 Task: Create a due date automation trigger when advanced on, on the wednesday of the week before a card is due add basic assigned to anyone at 11:00 AM.
Action: Mouse moved to (1155, 96)
Screenshot: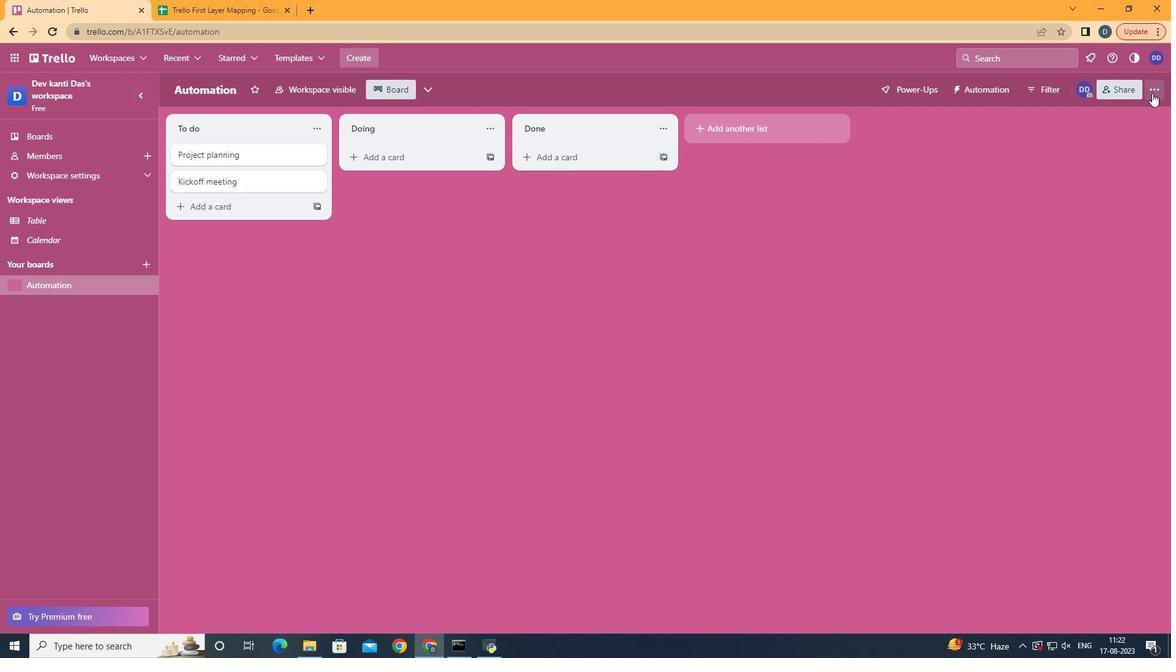 
Action: Mouse pressed left at (1155, 96)
Screenshot: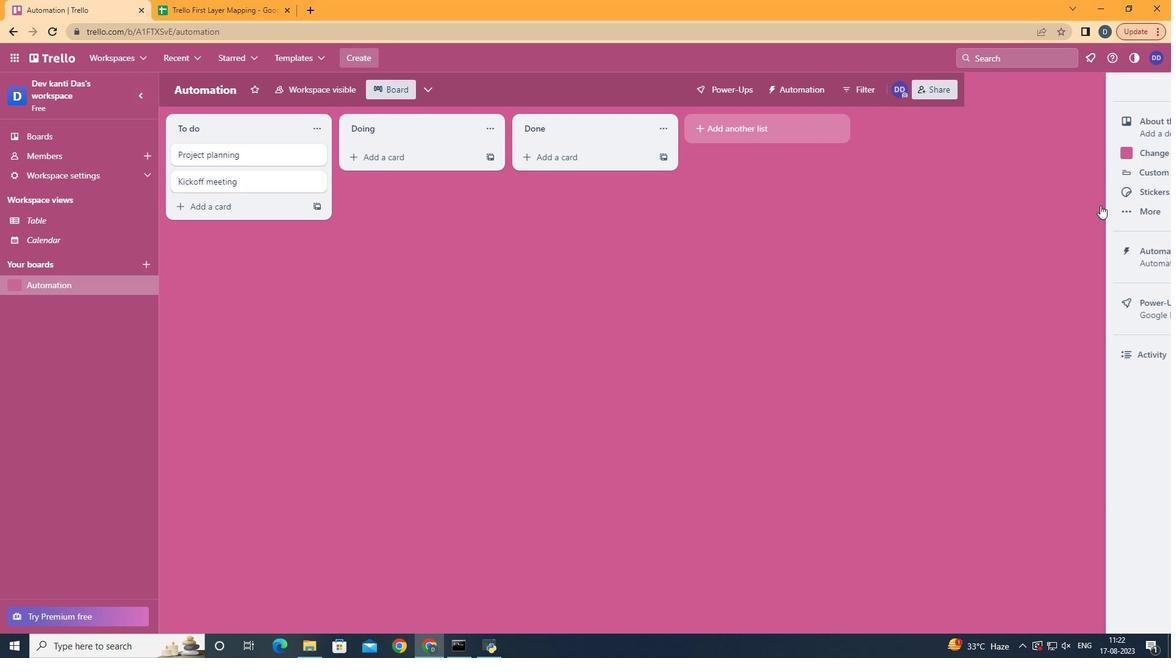 
Action: Mouse moved to (1080, 266)
Screenshot: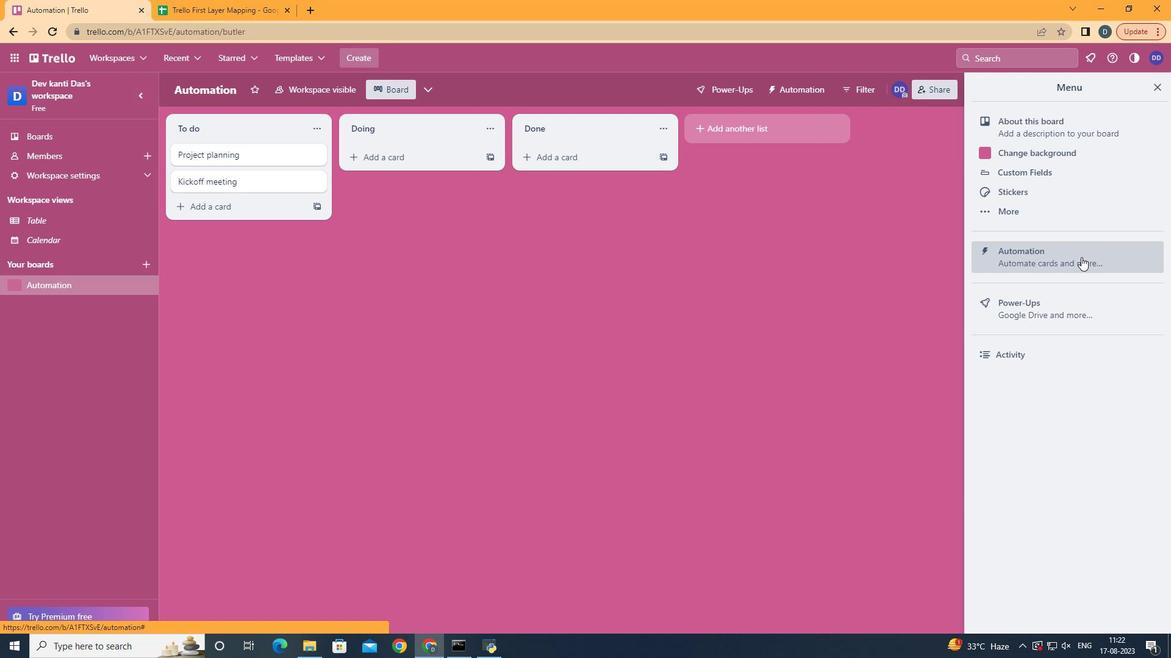 
Action: Mouse pressed left at (1080, 266)
Screenshot: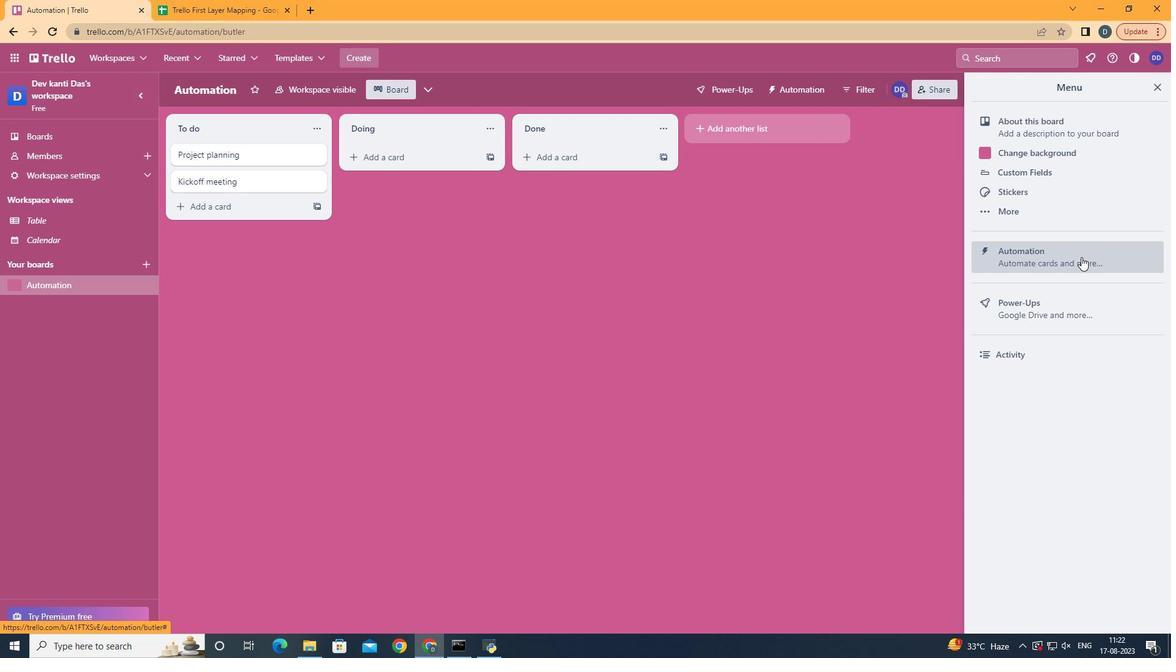 
Action: Mouse moved to (225, 251)
Screenshot: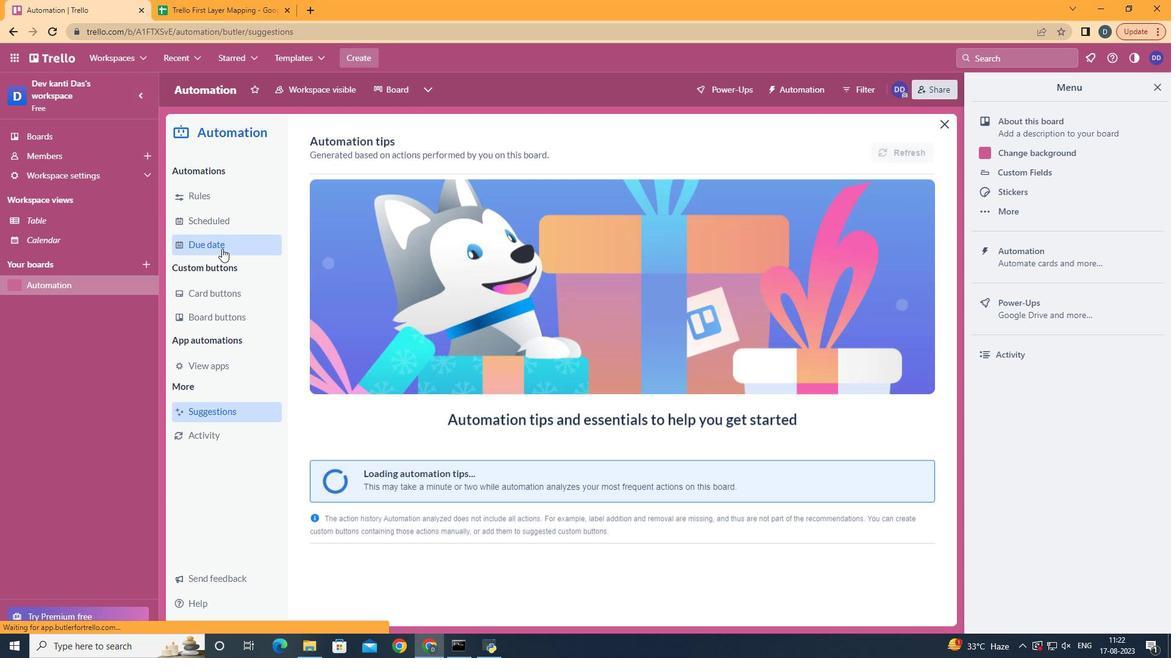 
Action: Mouse pressed left at (225, 251)
Screenshot: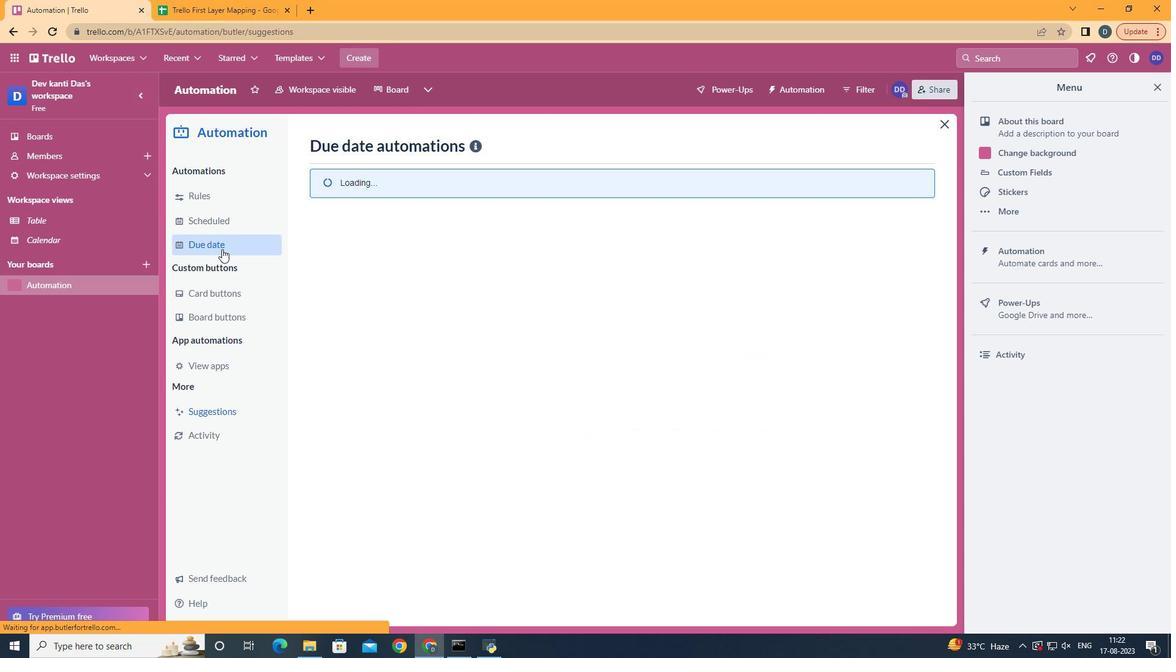 
Action: Mouse moved to (855, 147)
Screenshot: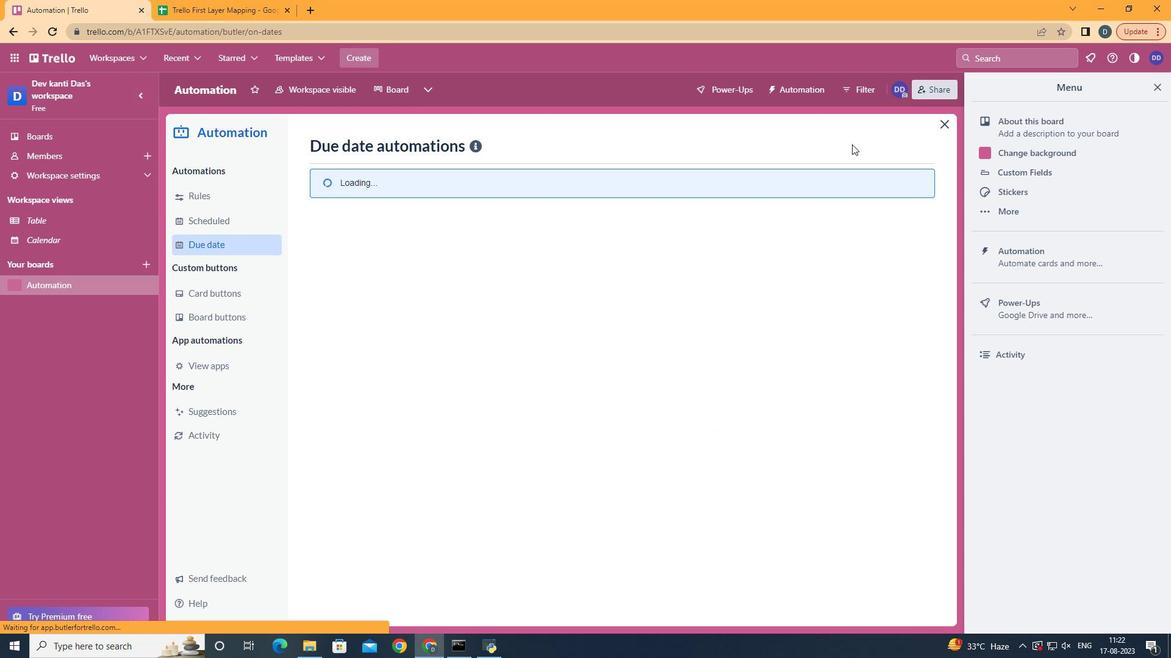 
Action: Mouse pressed left at (855, 147)
Screenshot: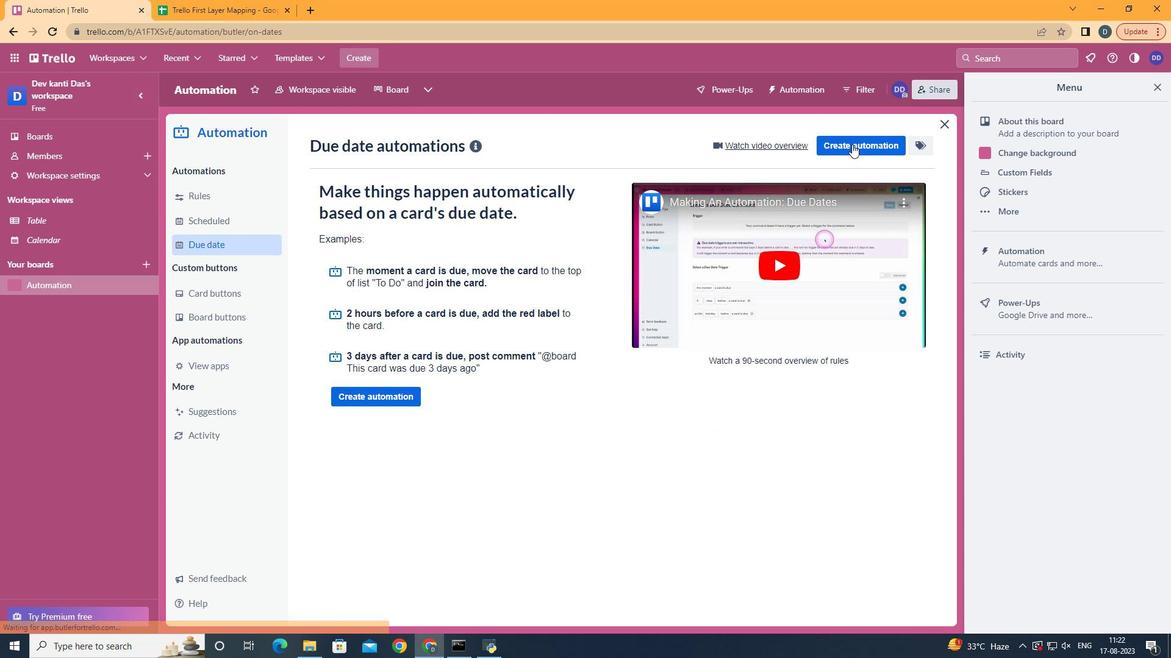 
Action: Mouse pressed left at (855, 147)
Screenshot: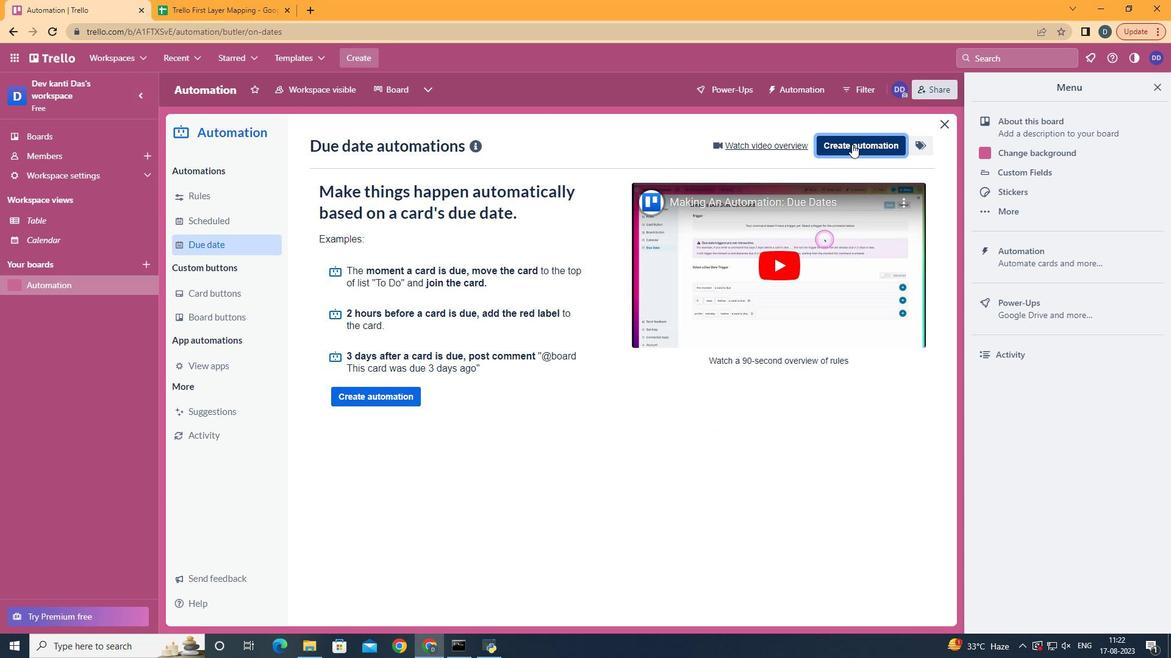 
Action: Mouse moved to (692, 260)
Screenshot: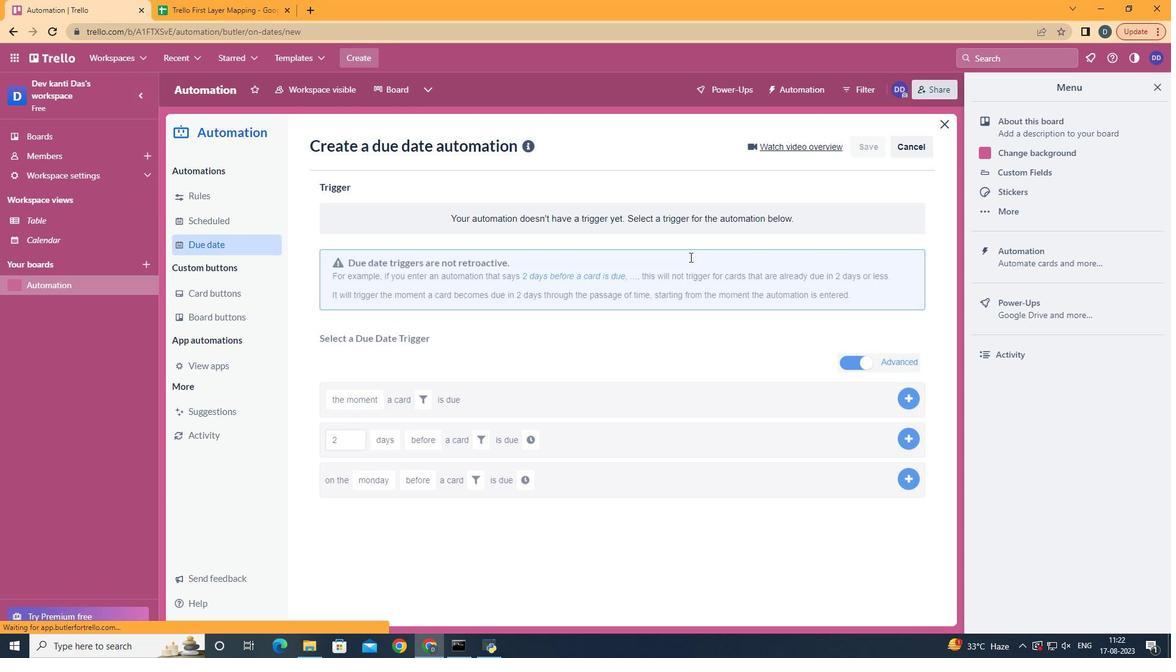 
Action: Mouse pressed left at (692, 260)
Screenshot: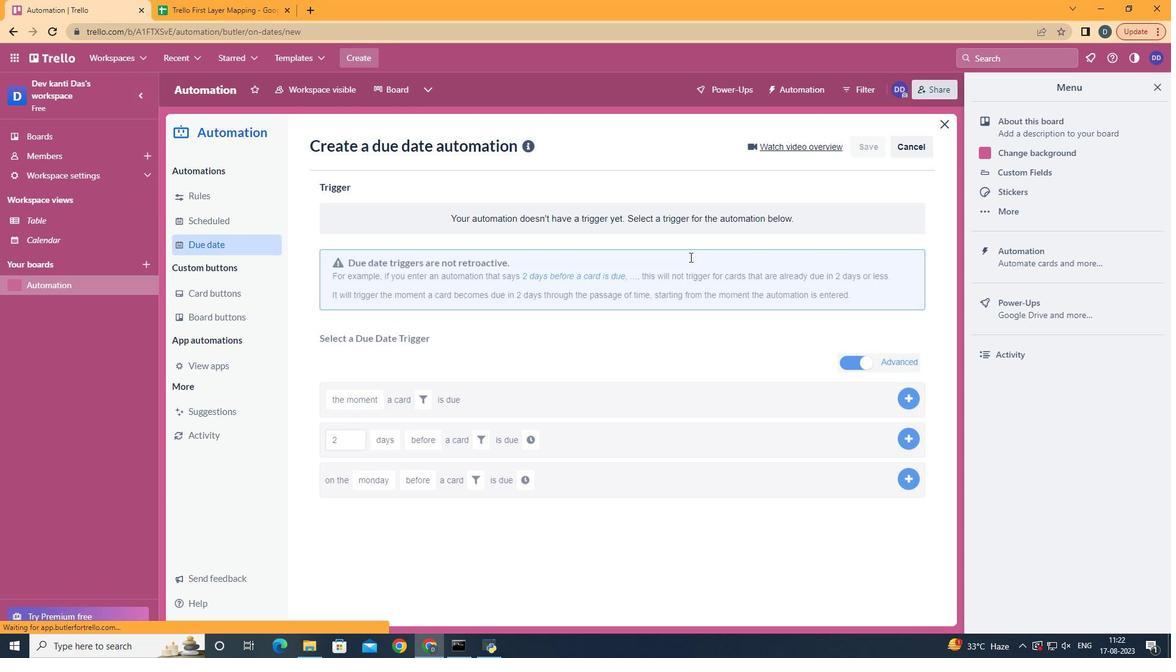 
Action: Mouse moved to (406, 373)
Screenshot: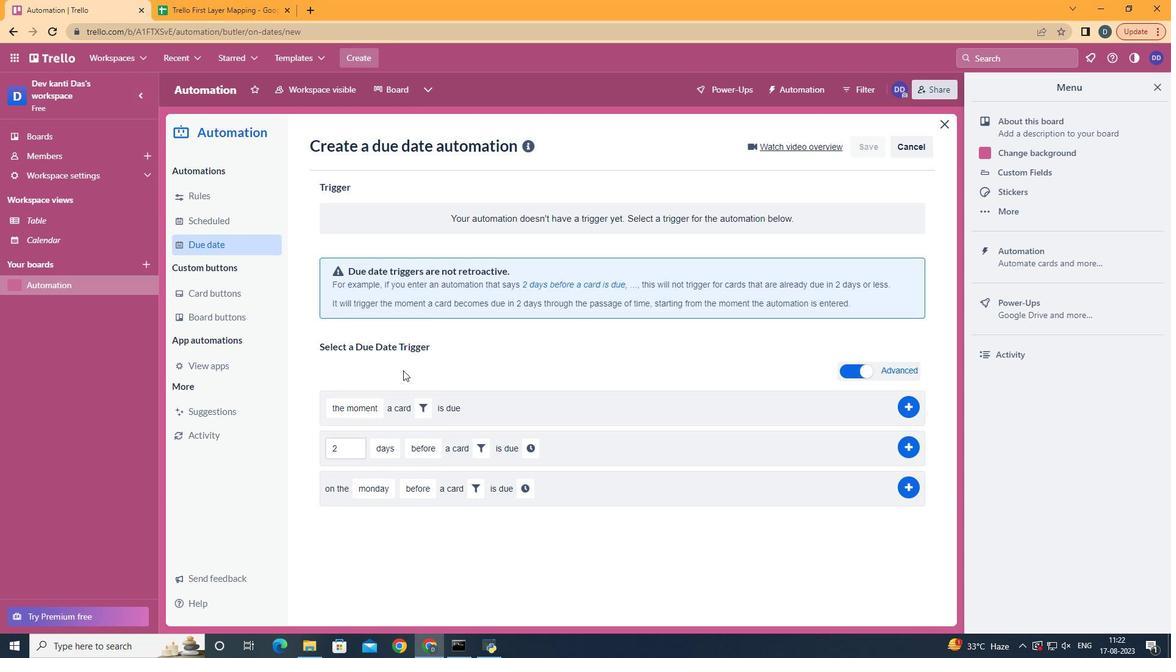 
Action: Mouse pressed left at (406, 373)
Screenshot: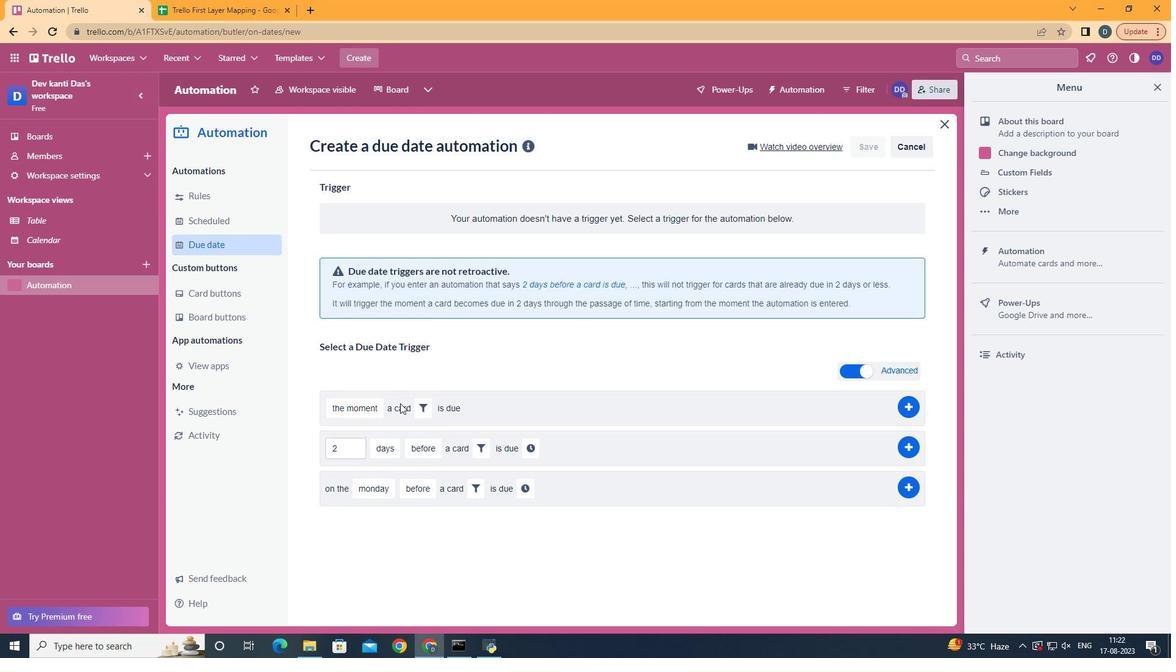 
Action: Mouse moved to (408, 376)
Screenshot: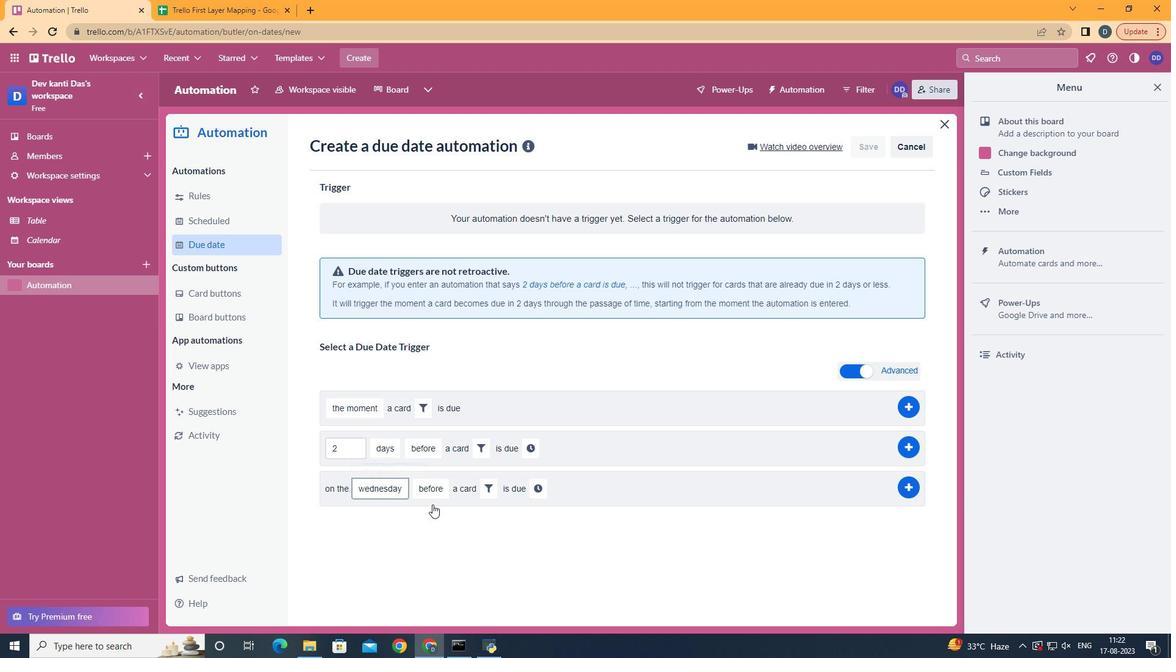 
Action: Mouse pressed left at (408, 376)
Screenshot: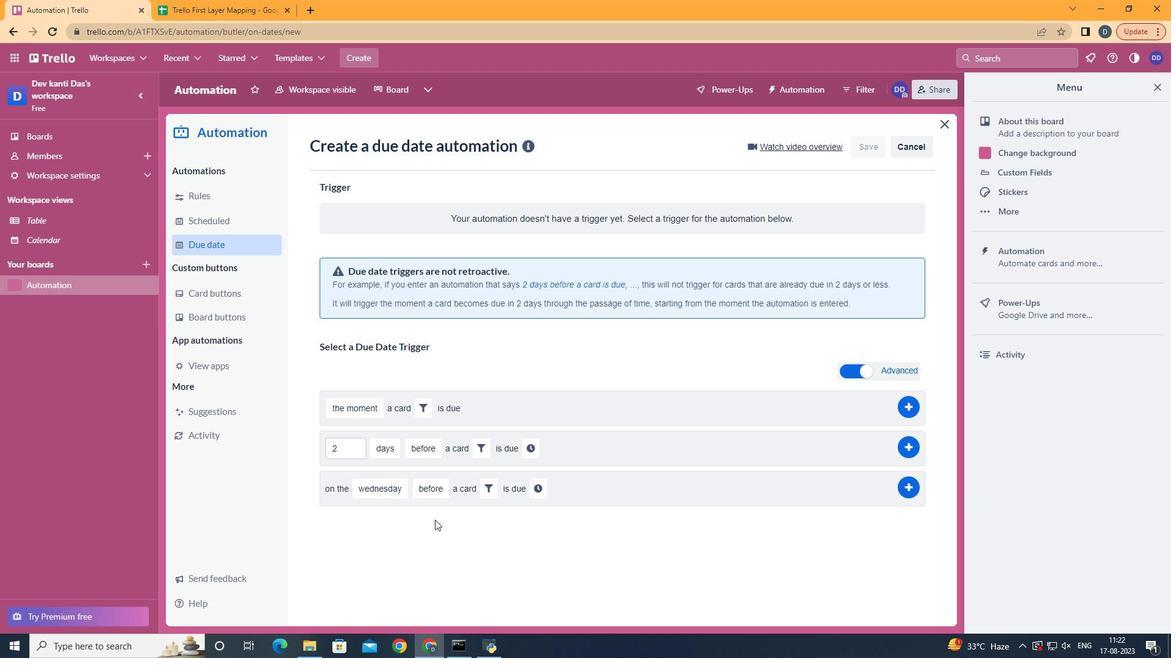 
Action: Mouse moved to (450, 589)
Screenshot: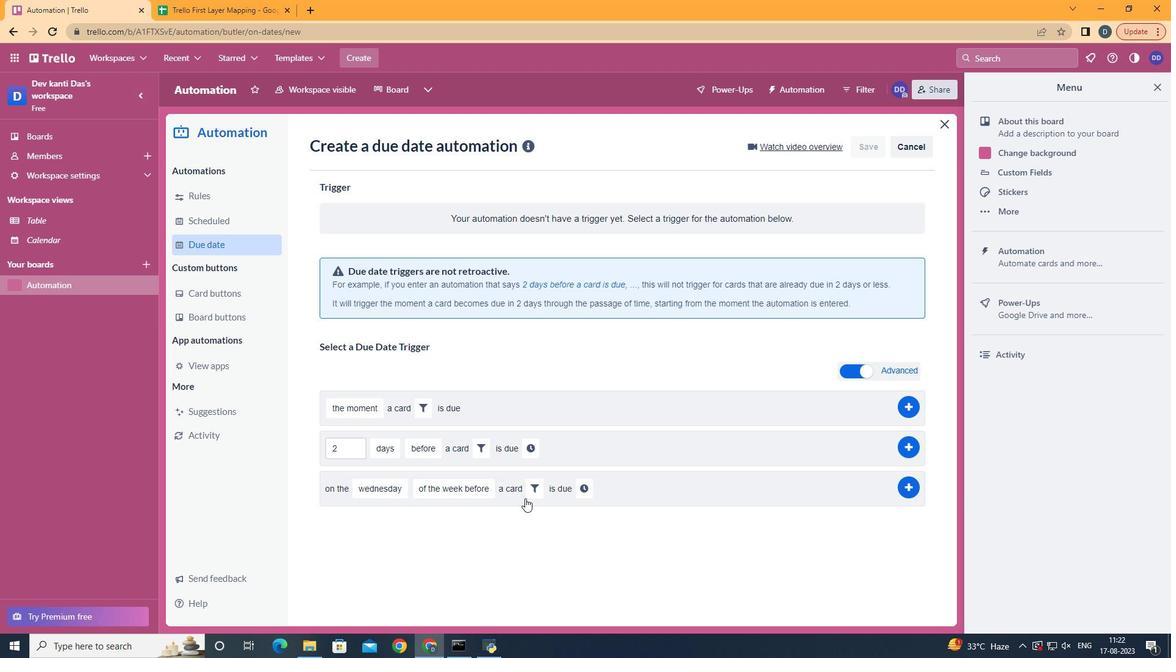 
Action: Mouse pressed left at (450, 589)
Screenshot: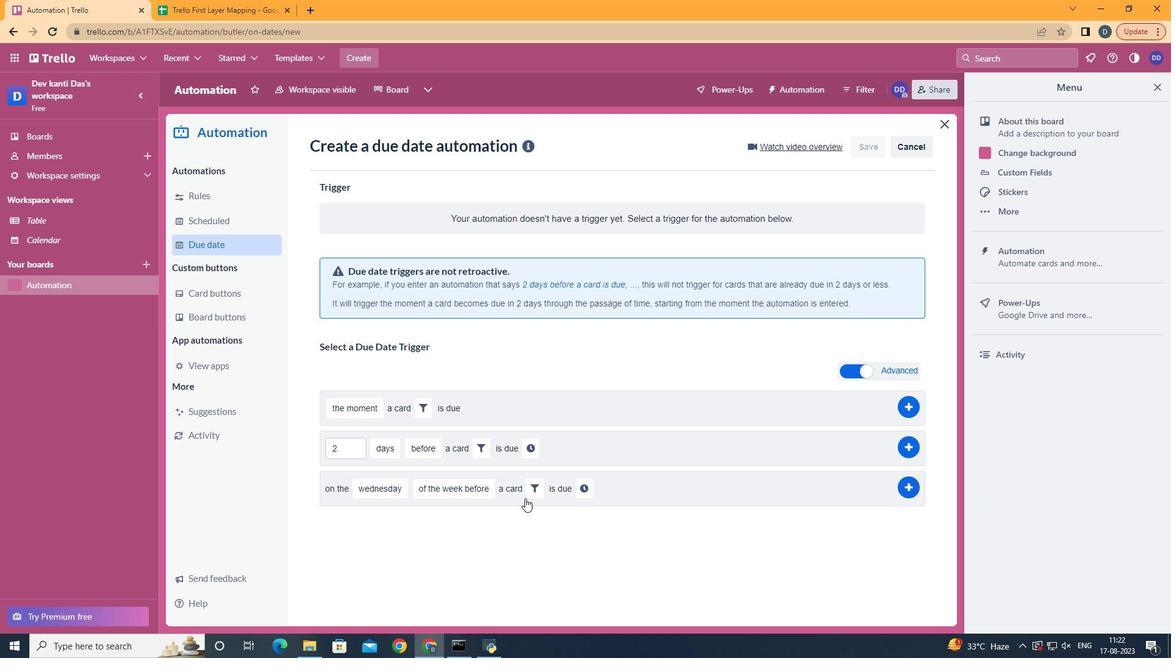 
Action: Mouse moved to (534, 496)
Screenshot: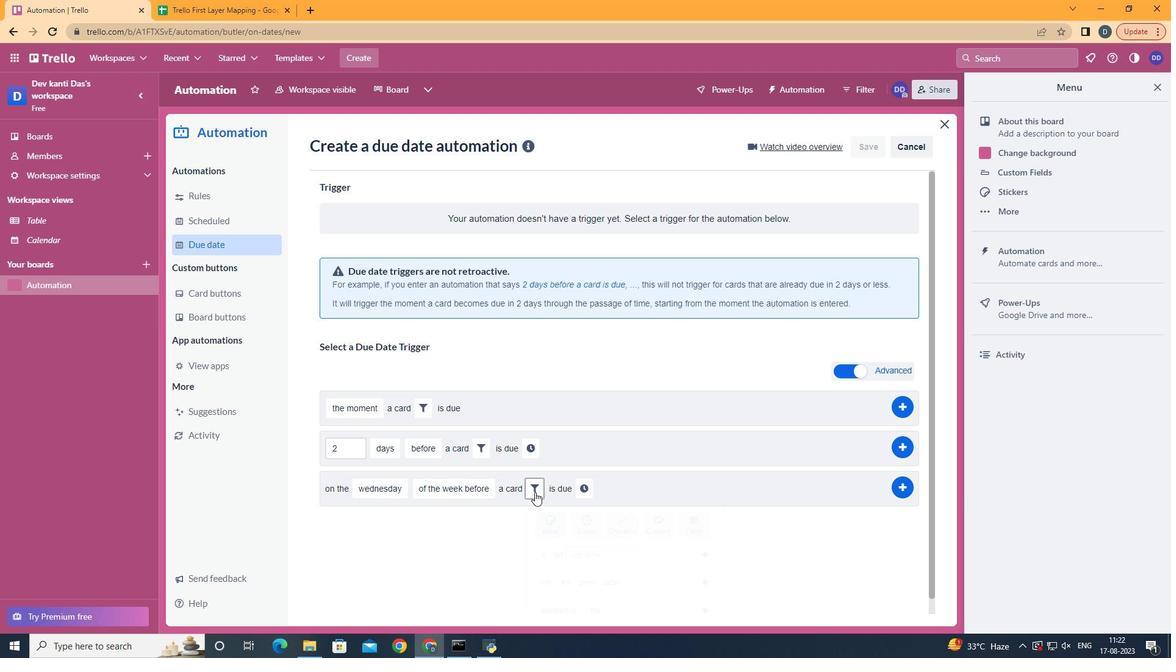 
Action: Mouse pressed left at (534, 496)
Screenshot: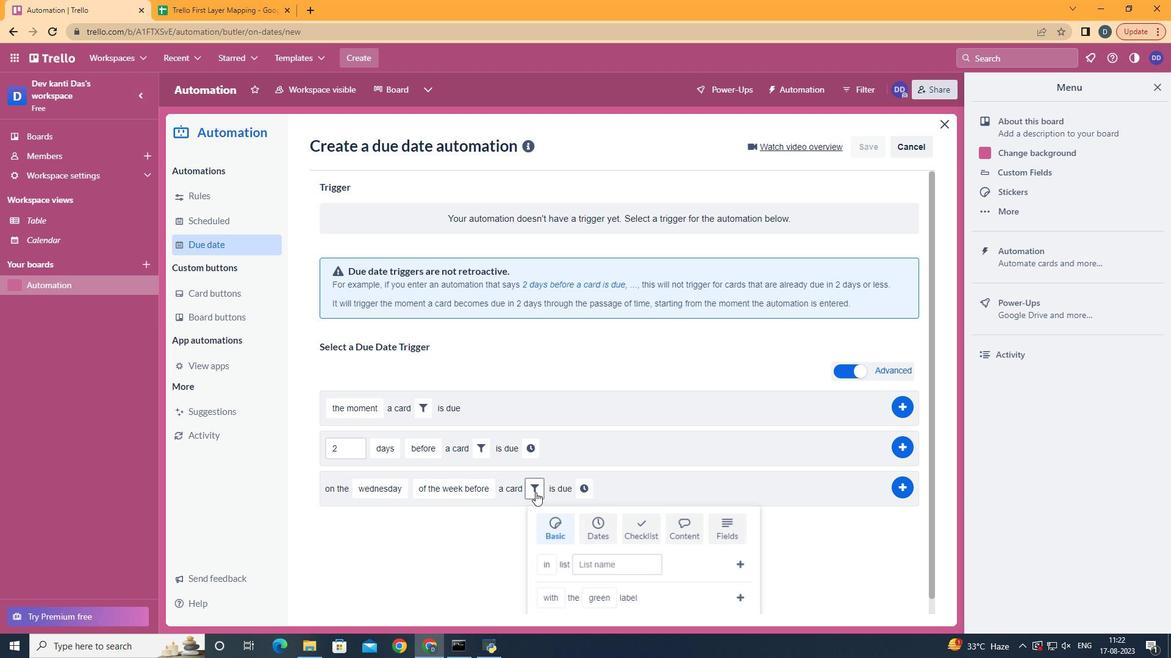 
Action: Mouse moved to (615, 558)
Screenshot: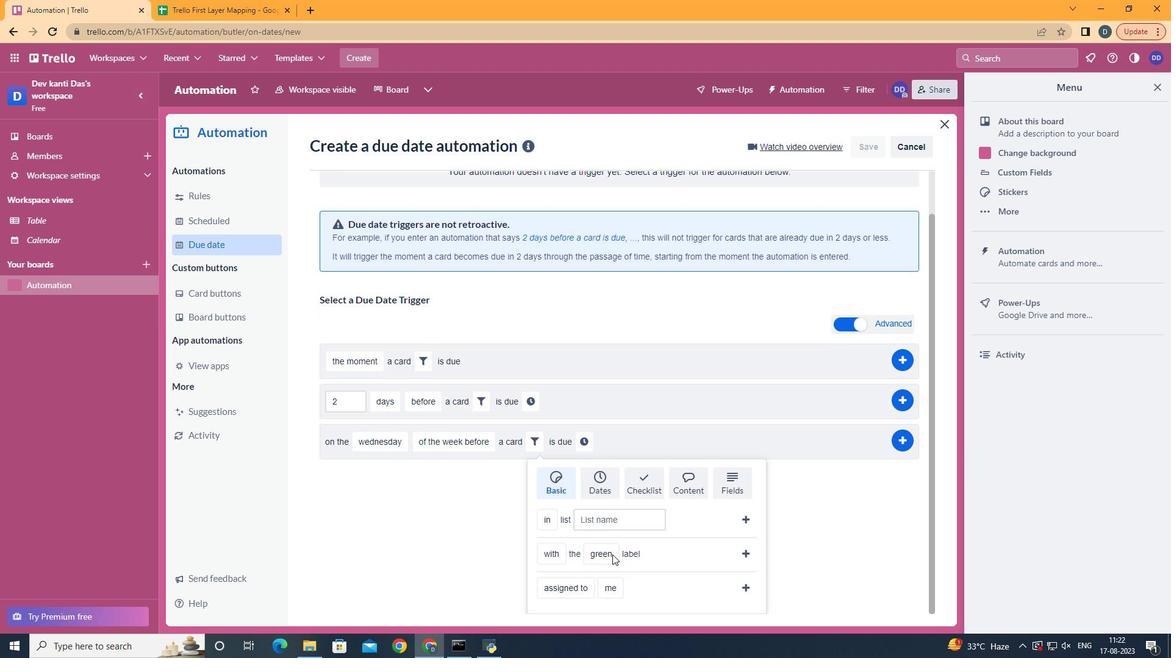 
Action: Mouse scrolled (615, 557) with delta (0, 0)
Screenshot: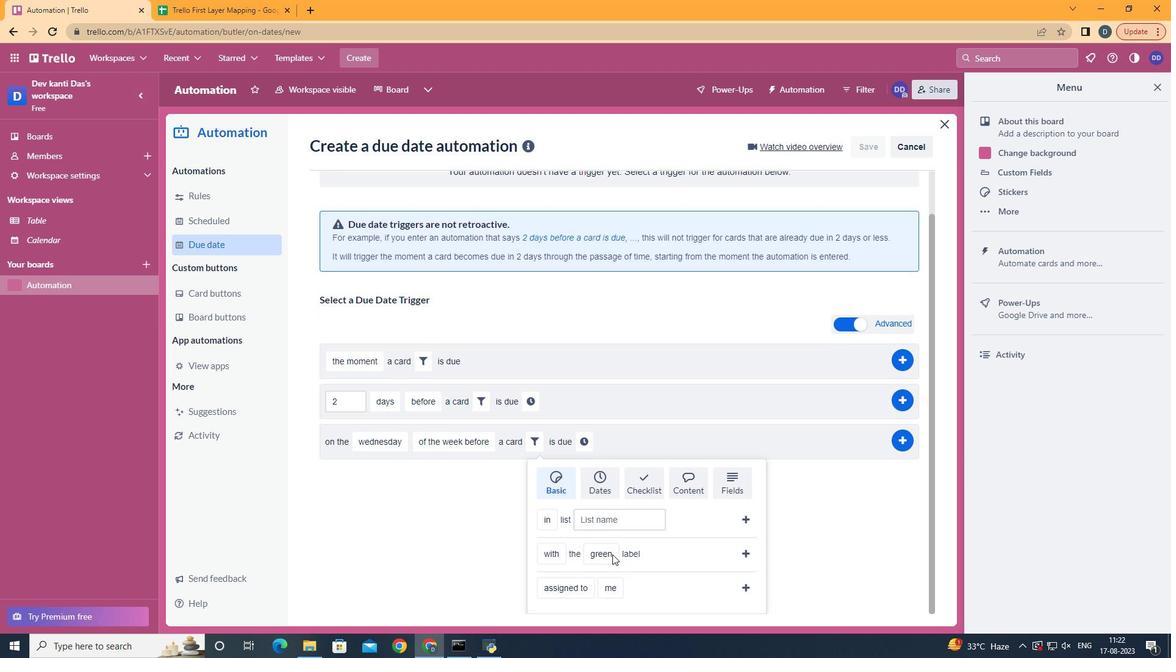 
Action: Mouse scrolled (615, 557) with delta (0, 0)
Screenshot: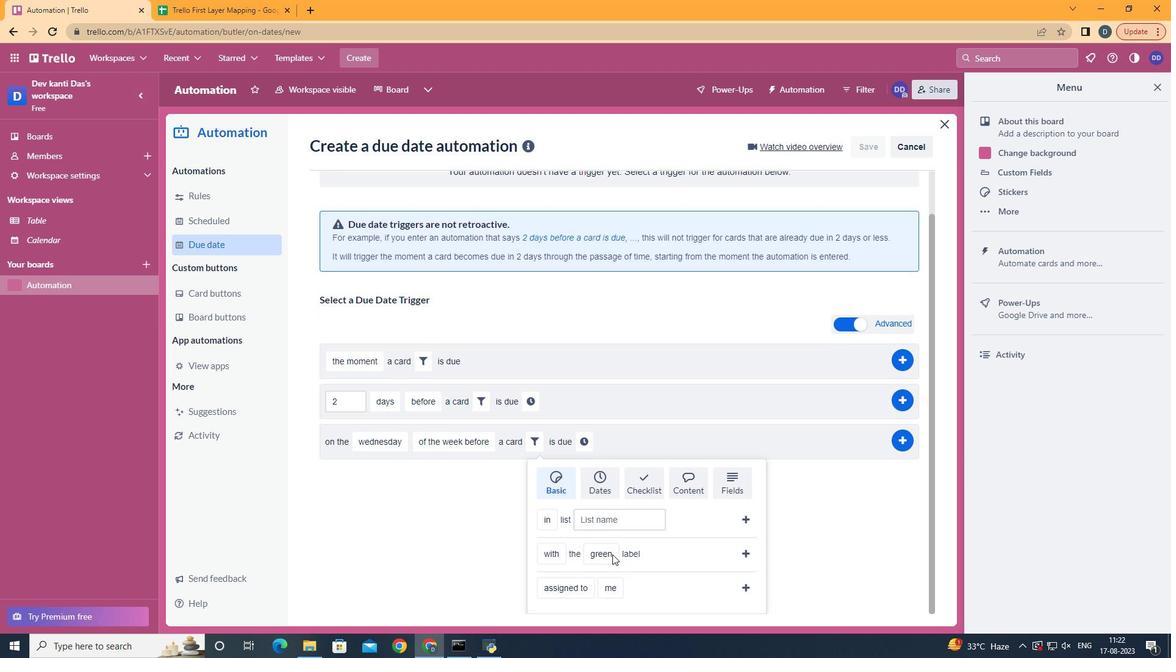 
Action: Mouse scrolled (615, 557) with delta (0, 0)
Screenshot: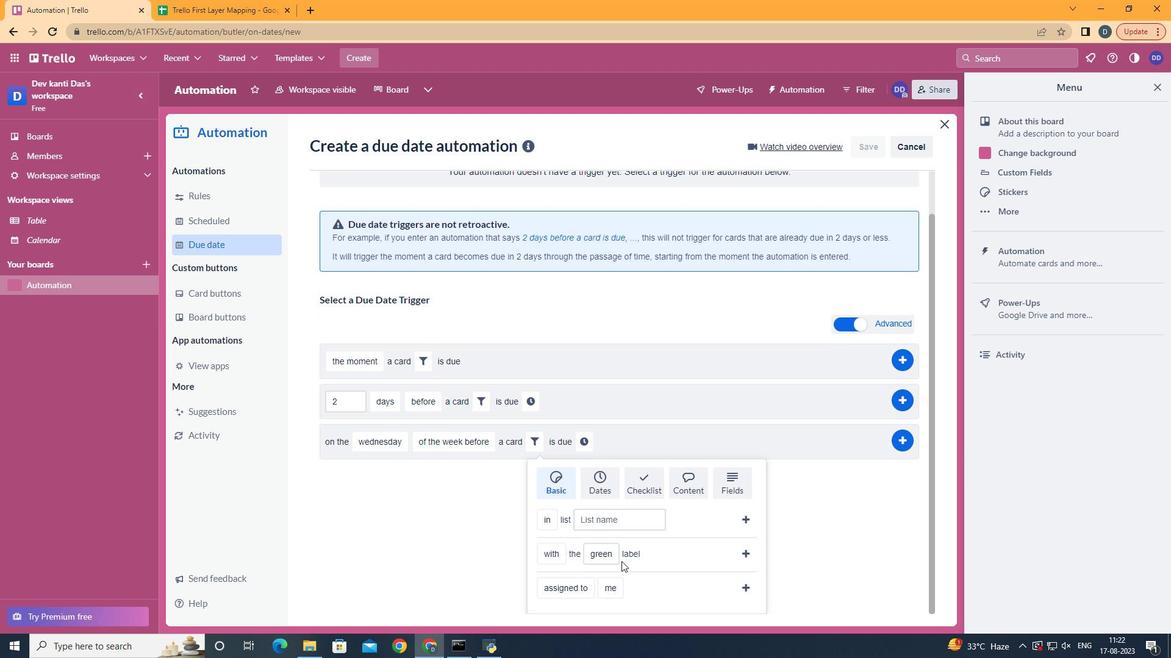 
Action: Mouse scrolled (615, 557) with delta (0, 0)
Screenshot: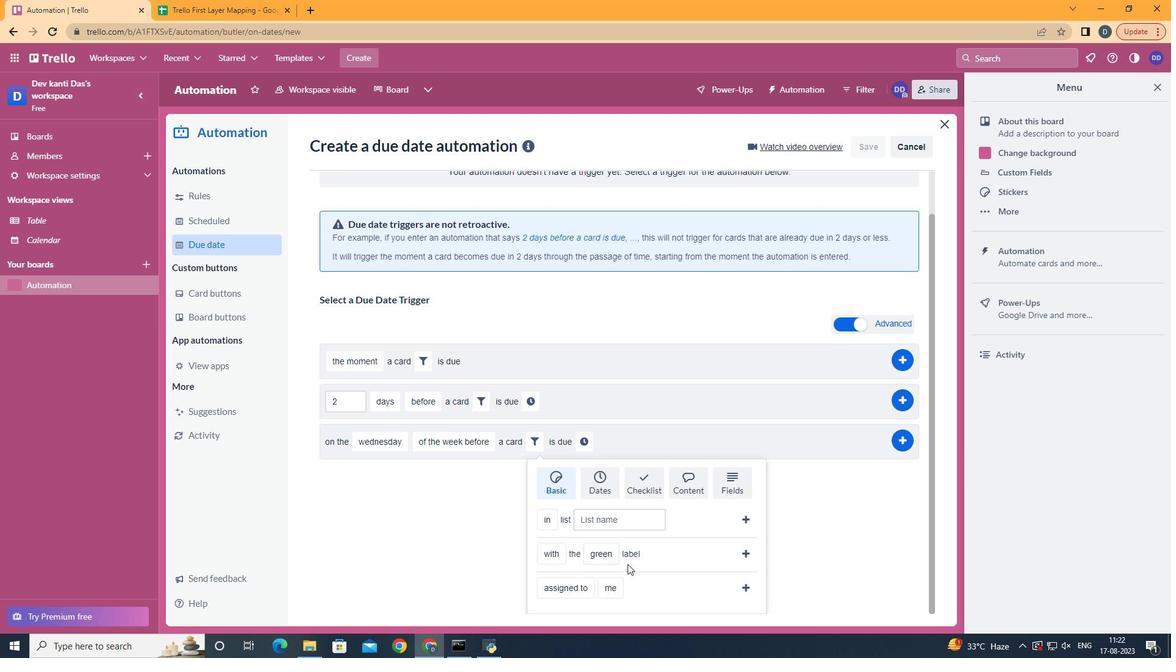 
Action: Mouse moved to (626, 539)
Screenshot: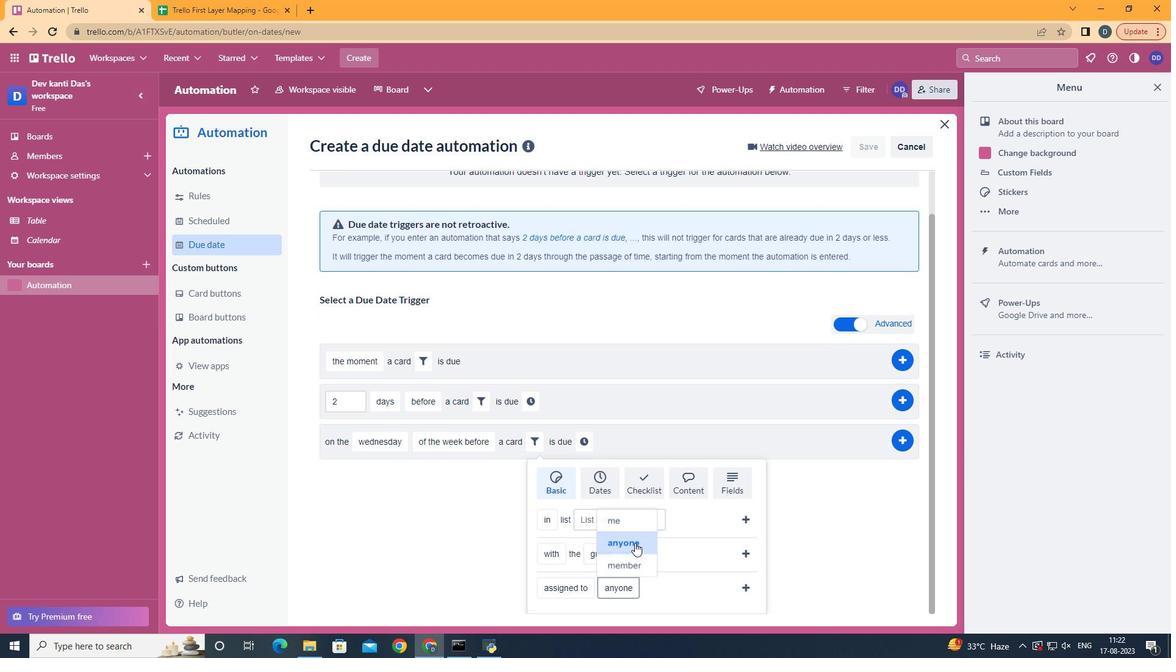 
Action: Mouse pressed left at (626, 539)
Screenshot: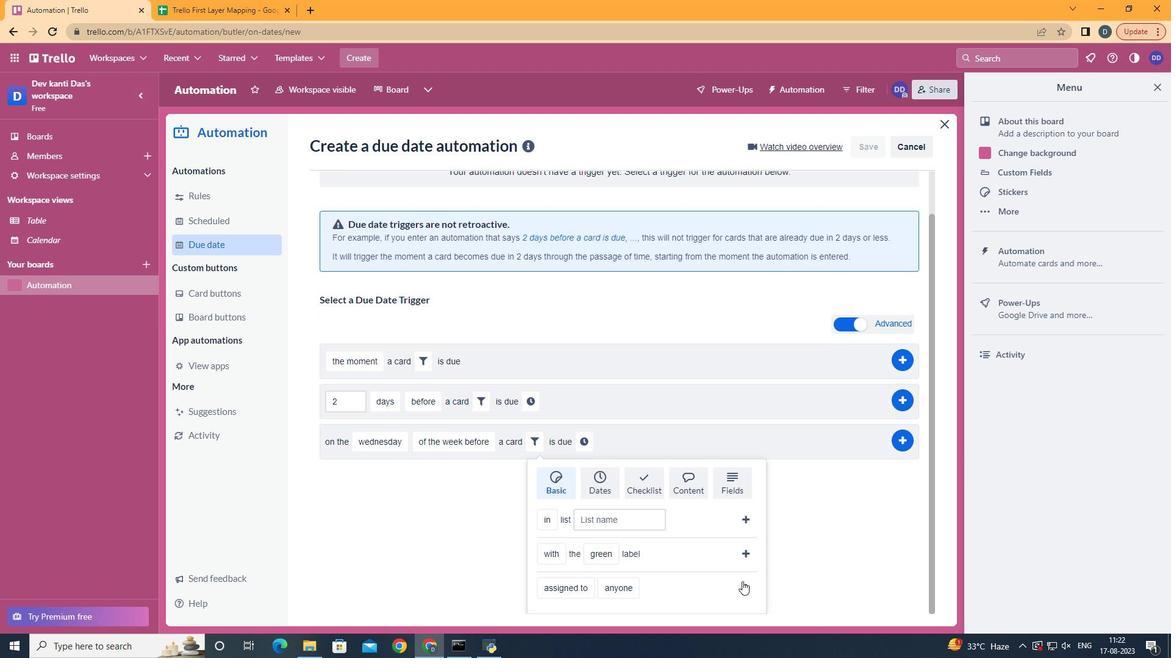 
Action: Mouse moved to (749, 595)
Screenshot: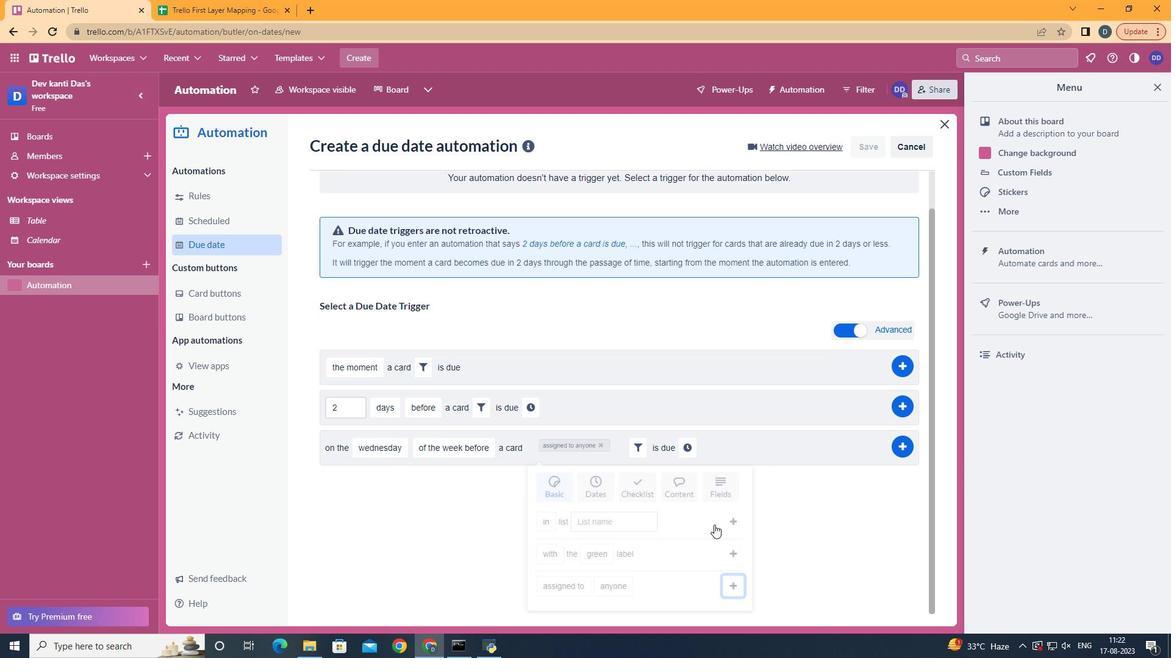 
Action: Mouse pressed left at (749, 595)
Screenshot: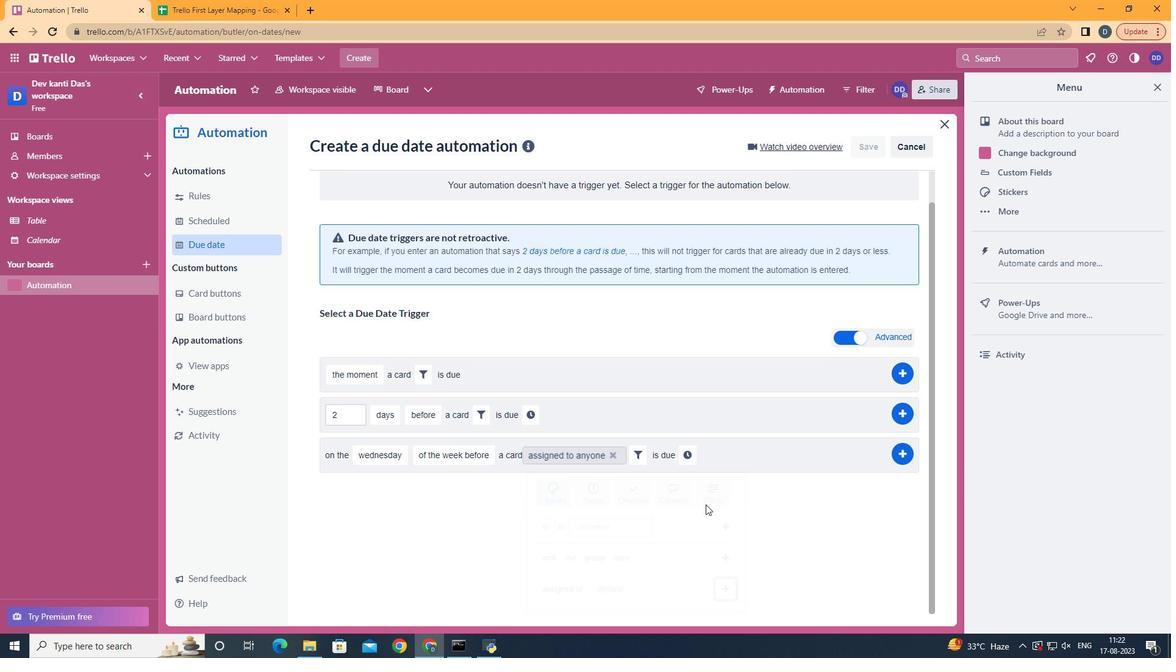 
Action: Mouse moved to (699, 489)
Screenshot: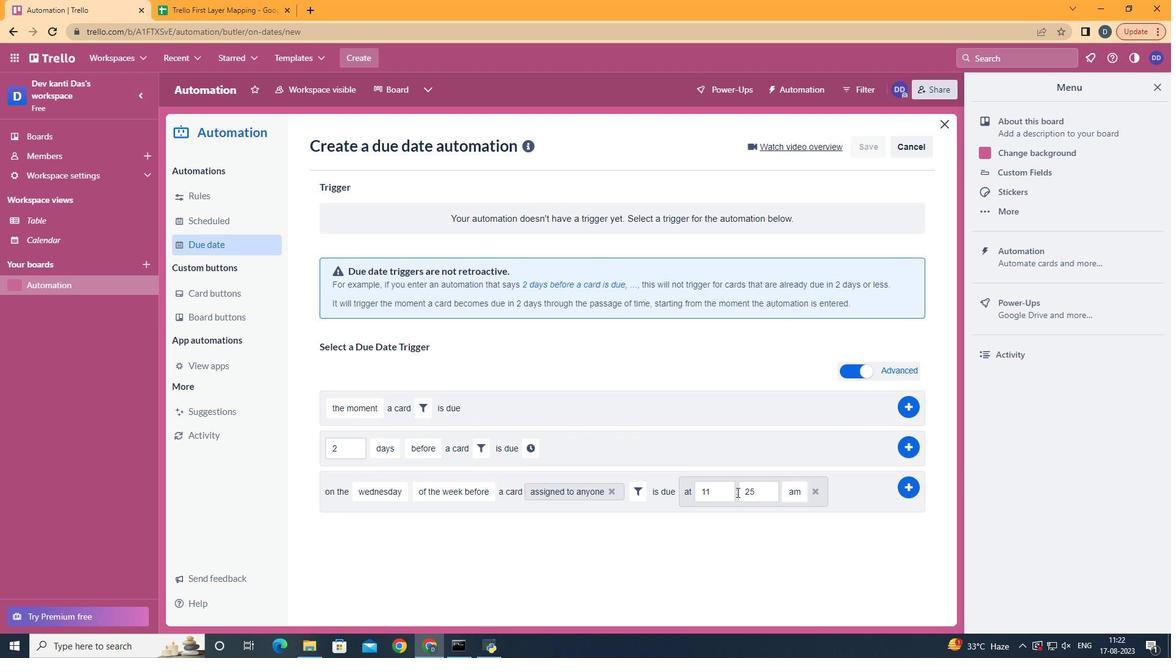 
Action: Mouse pressed left at (699, 489)
Screenshot: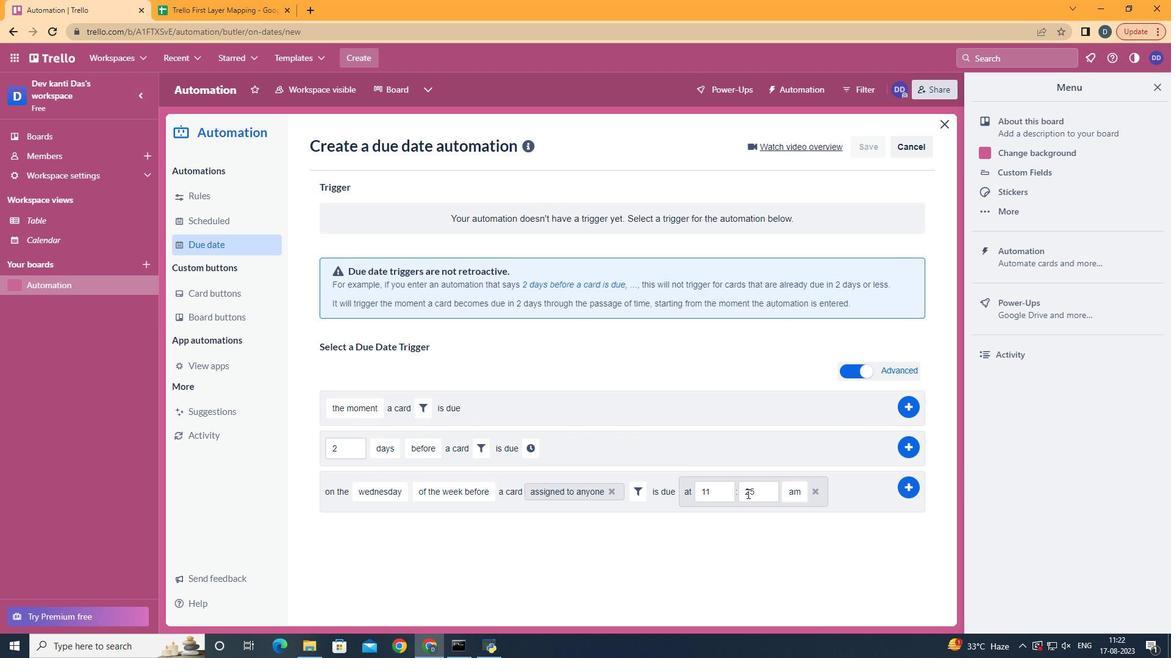
Action: Mouse moved to (750, 497)
Screenshot: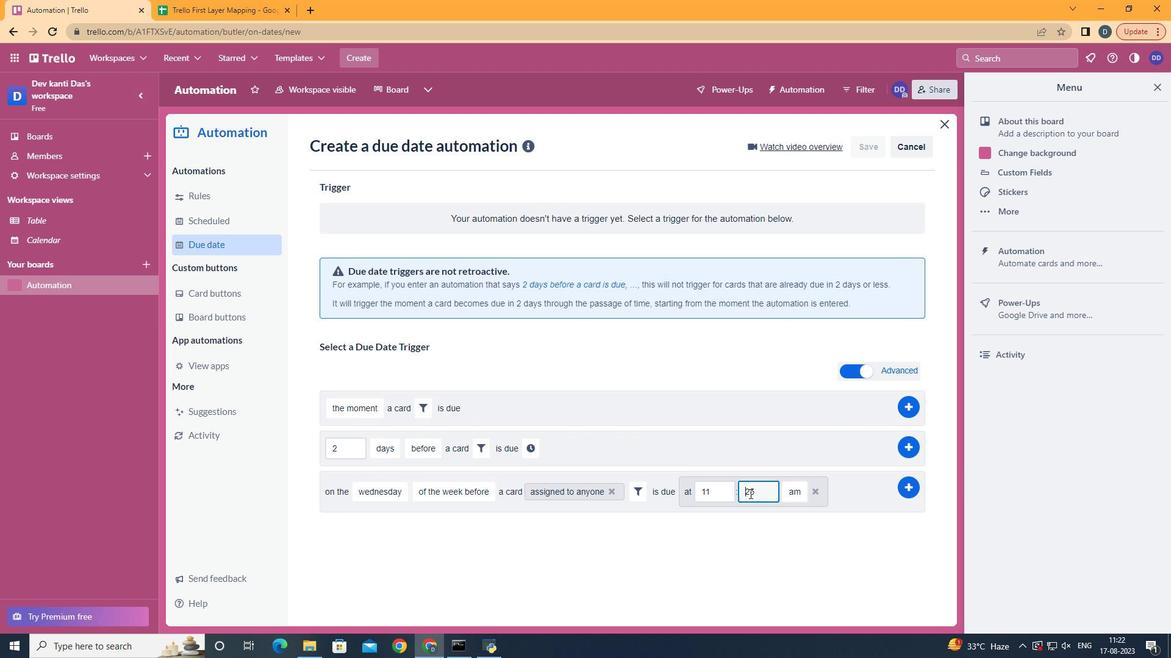 
Action: Mouse pressed left at (750, 497)
Screenshot: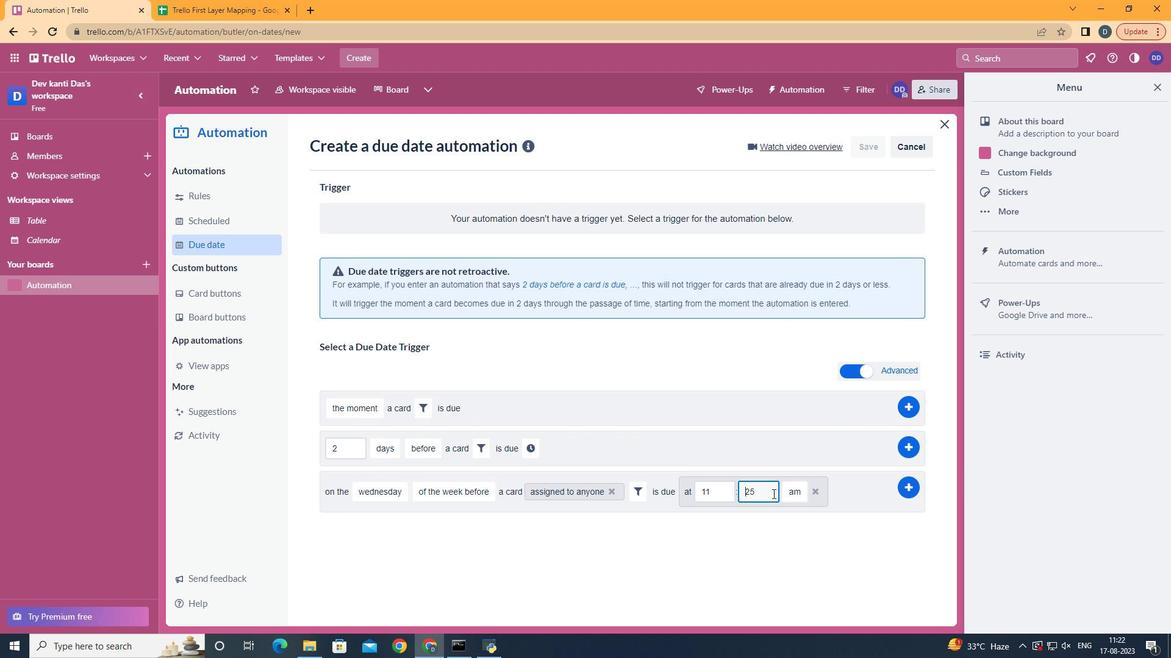 
Action: Mouse moved to (775, 497)
Screenshot: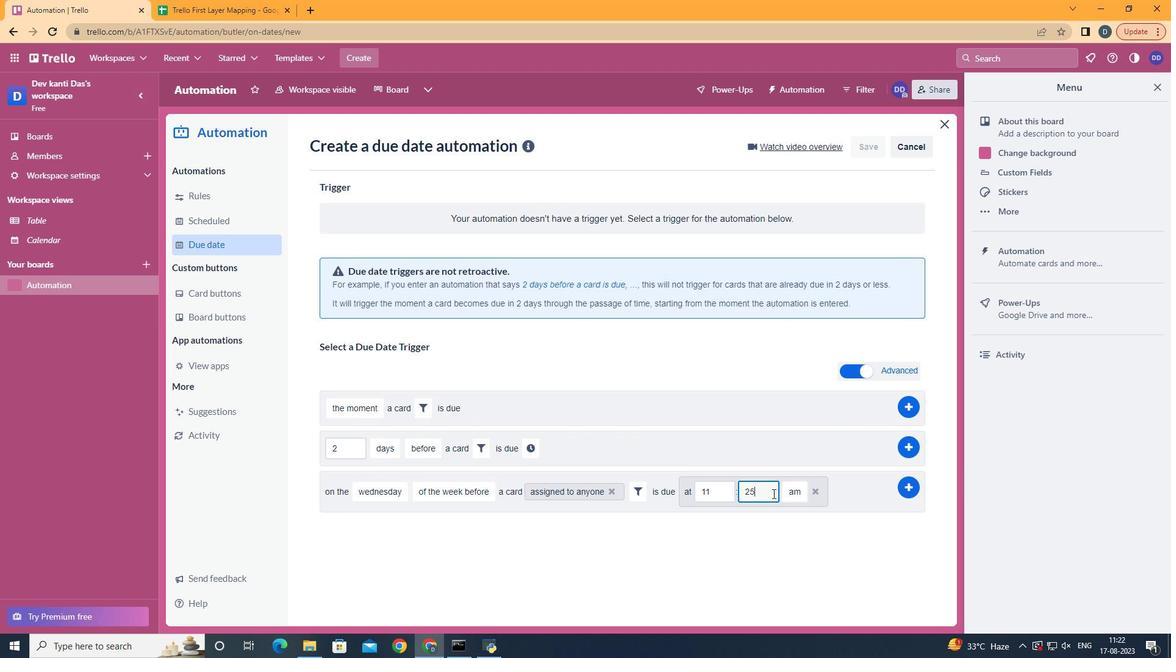 
Action: Mouse pressed left at (775, 497)
Screenshot: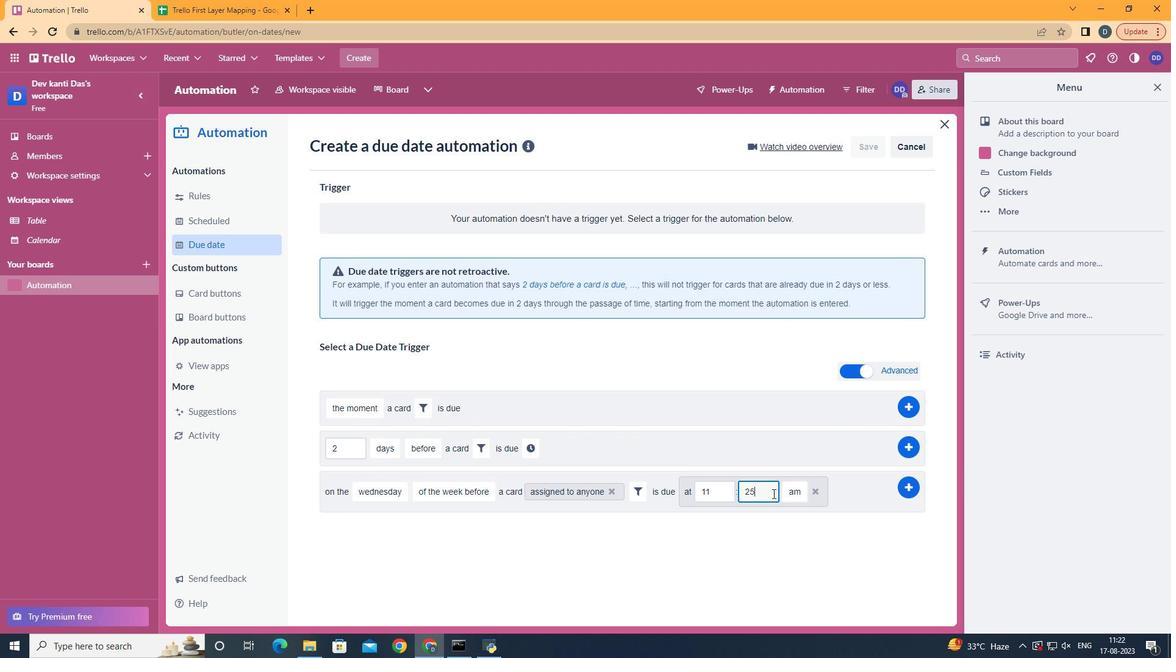 
Action: Mouse moved to (787, 494)
Screenshot: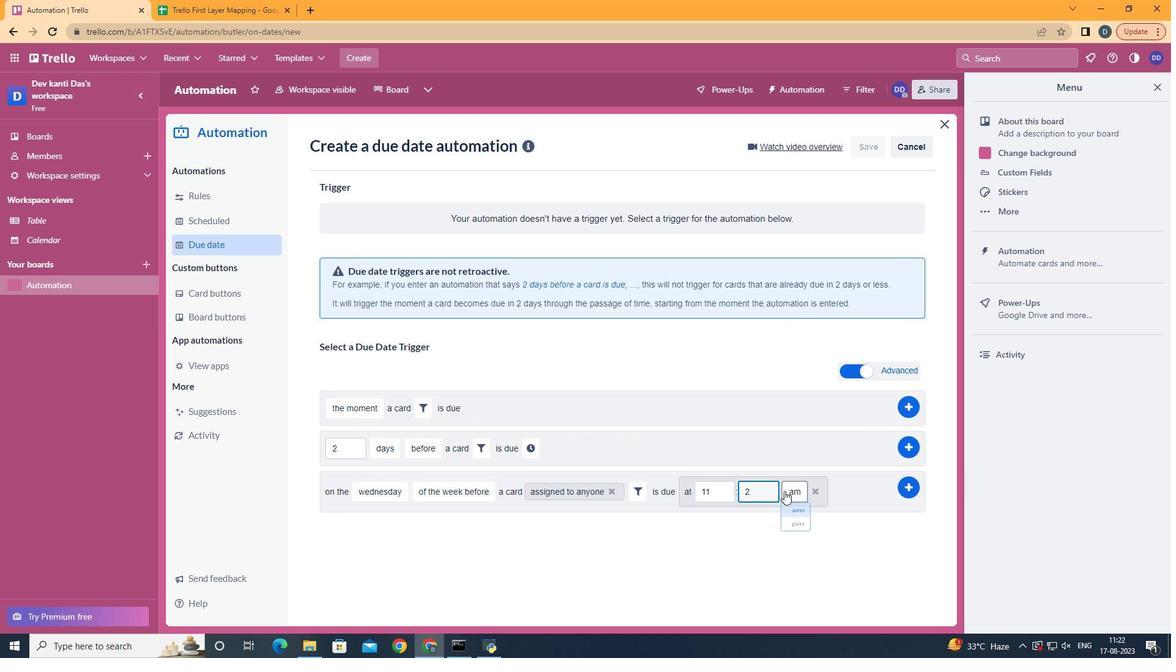 
Action: Key pressed <Key.backspace><Key.backspace>0
Screenshot: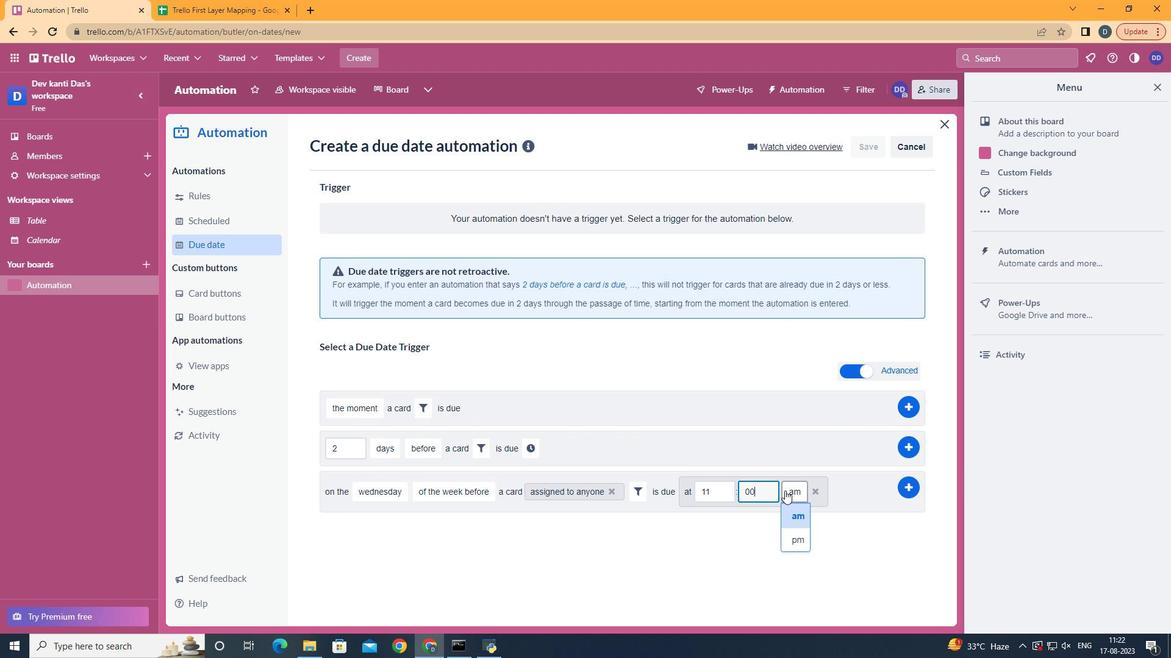 
Action: Mouse moved to (788, 494)
Screenshot: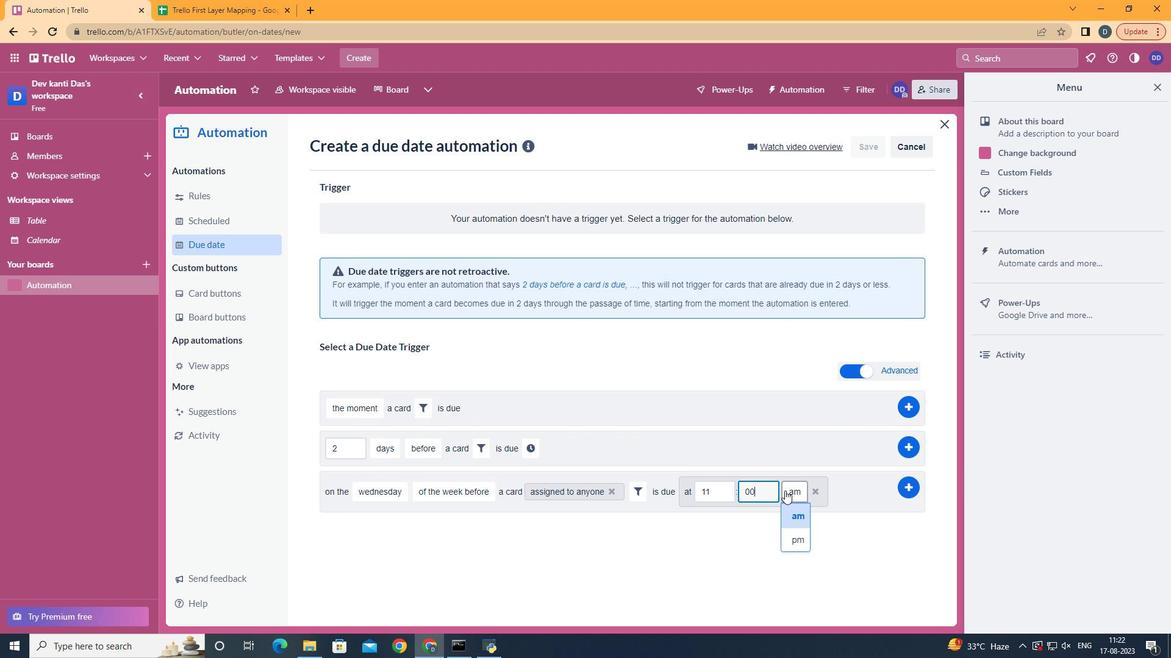 
Action: Key pressed 0
Screenshot: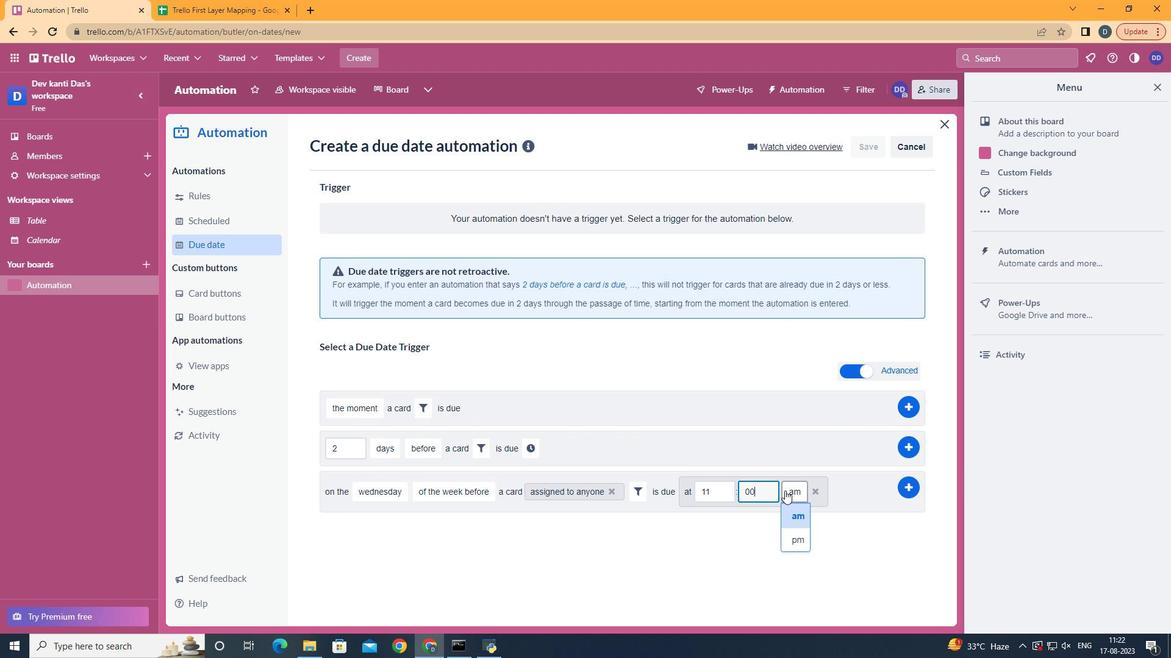 
Action: Mouse moved to (915, 496)
Screenshot: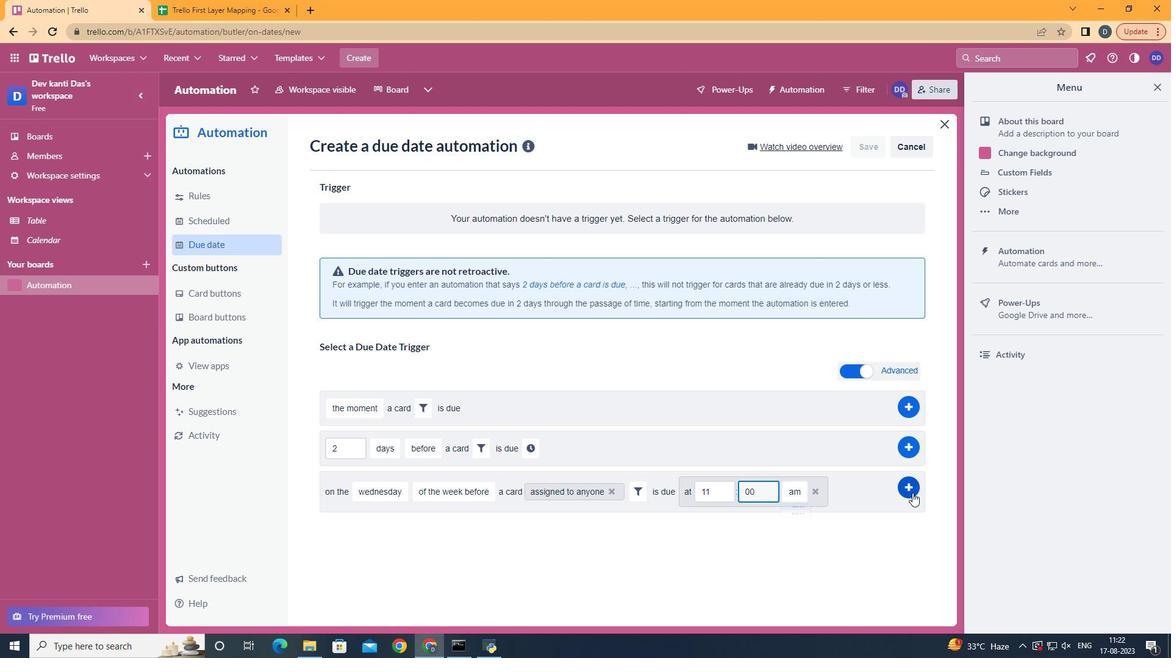 
Action: Mouse pressed left at (915, 496)
Screenshot: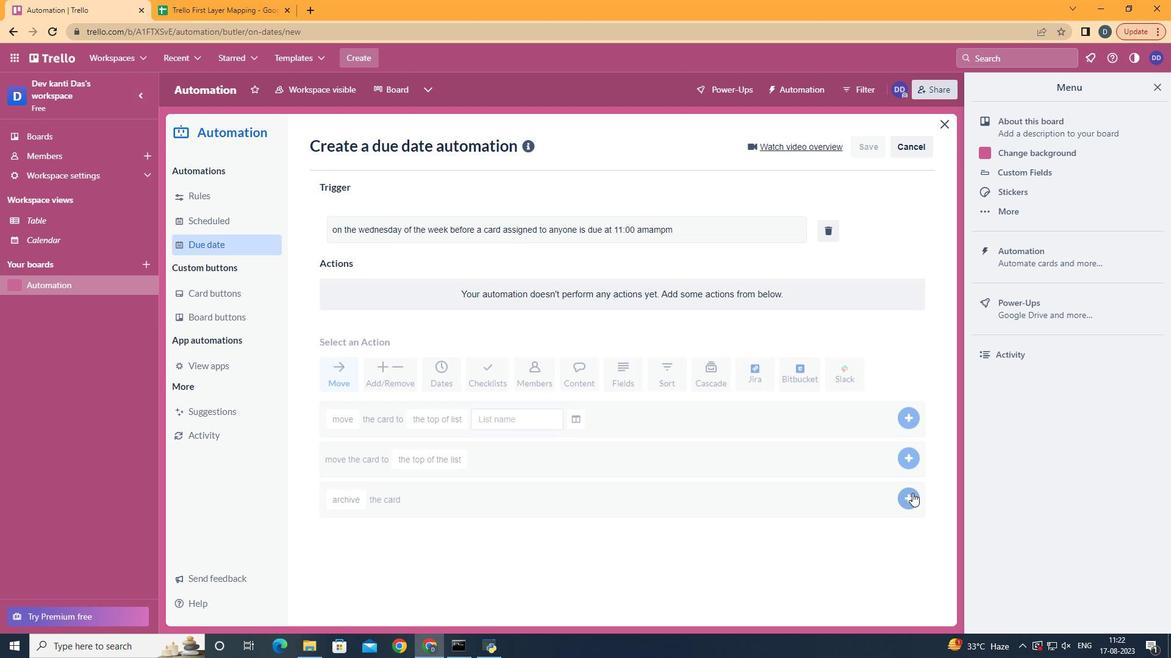 
Action: Mouse moved to (912, 496)
Screenshot: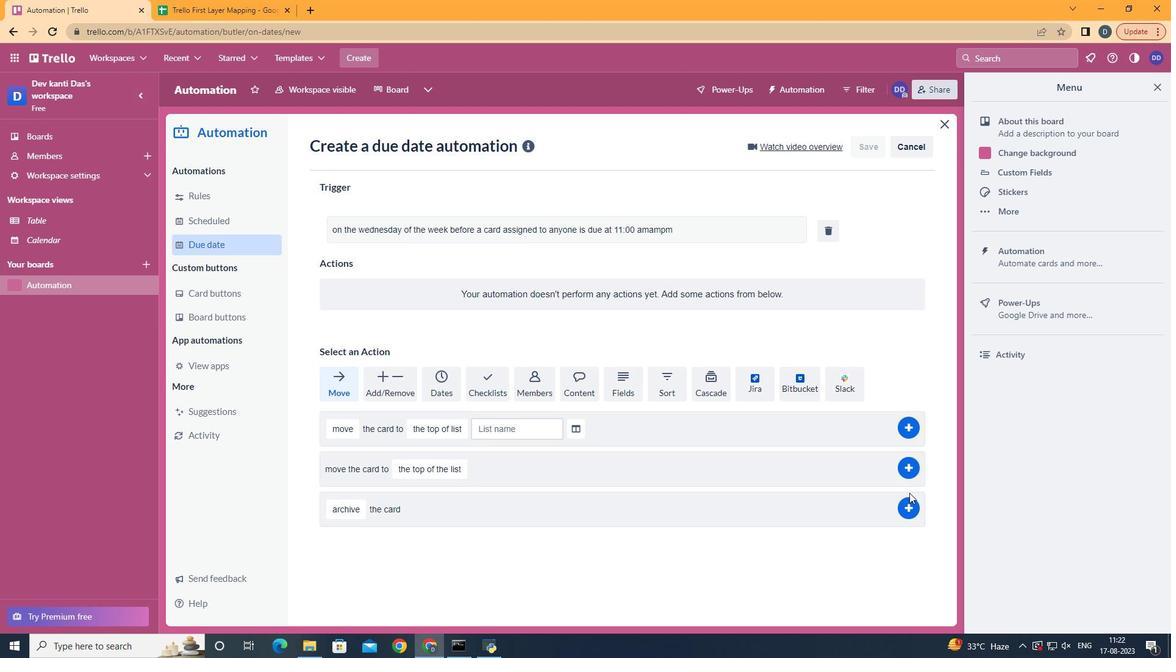 
